 Task: Use Breakbeat Short Effect in this video Movie B.mp4
Action: Mouse moved to (440, 214)
Screenshot: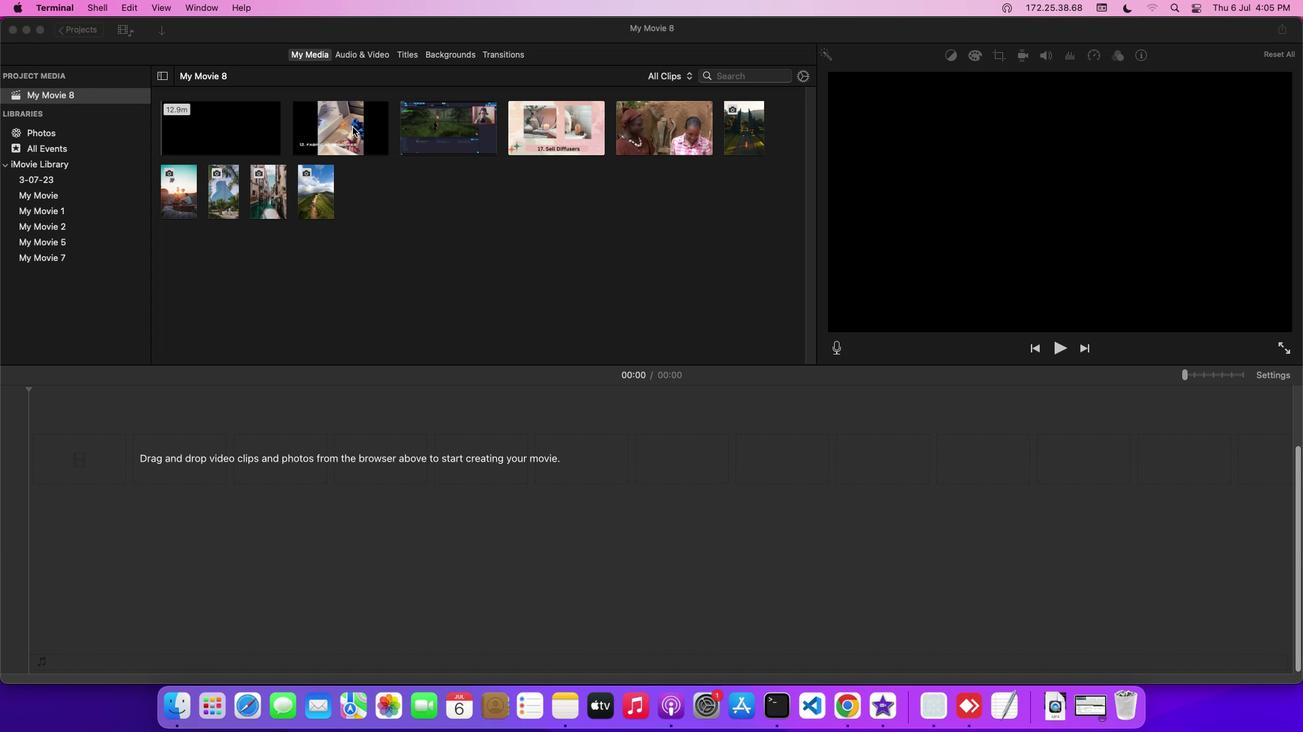 
Action: Mouse pressed left at (440, 214)
Screenshot: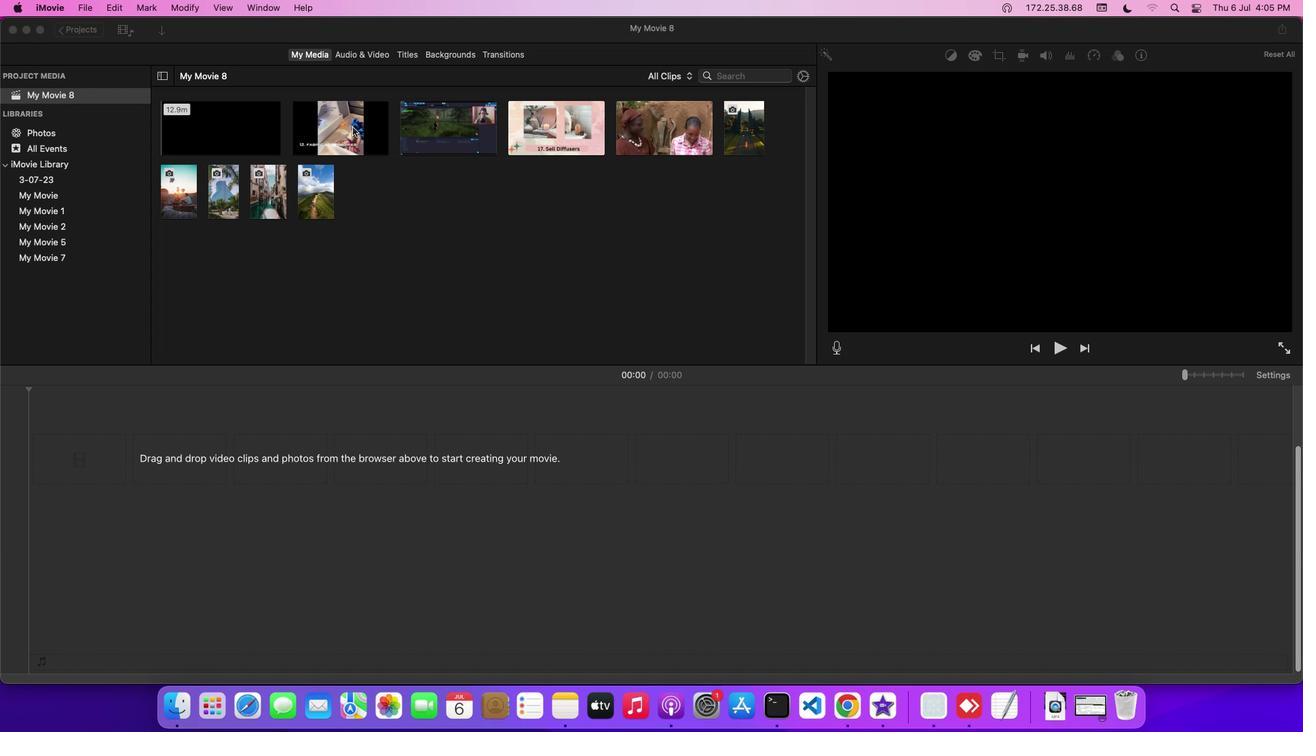 
Action: Mouse moved to (434, 139)
Screenshot: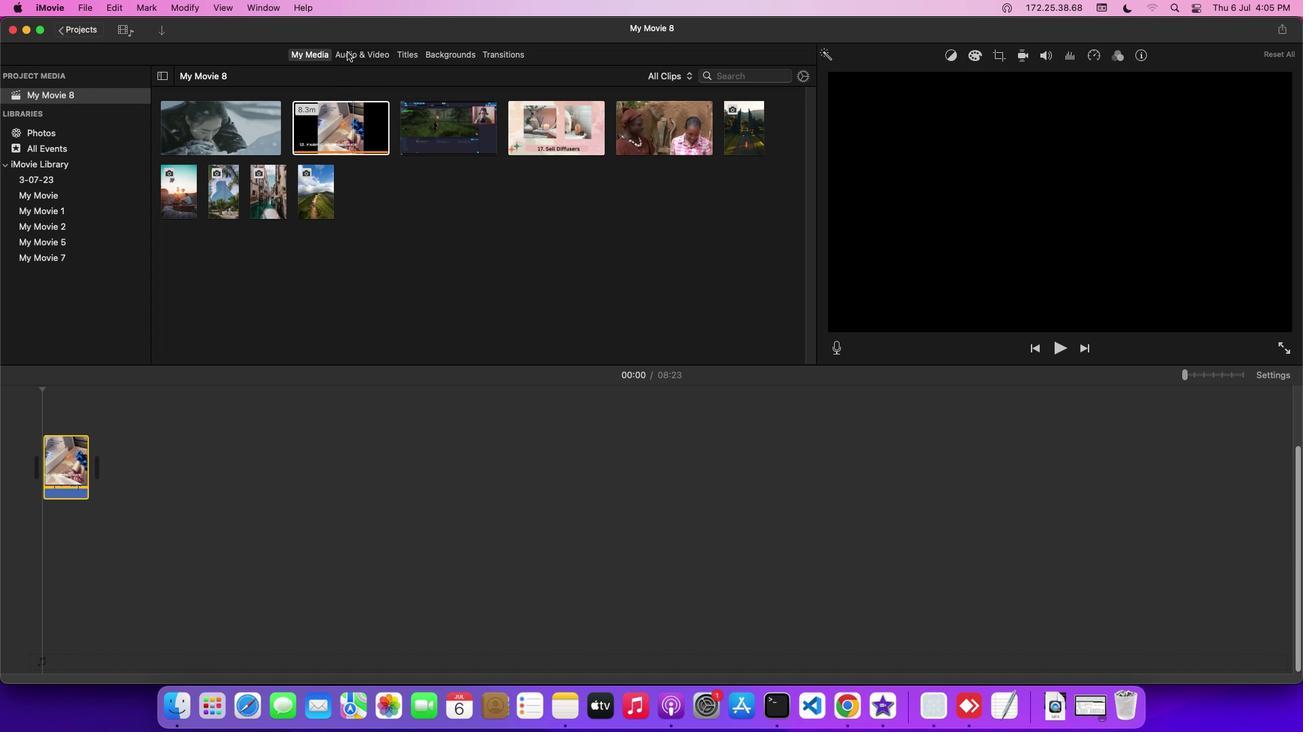
Action: Mouse pressed left at (434, 139)
Screenshot: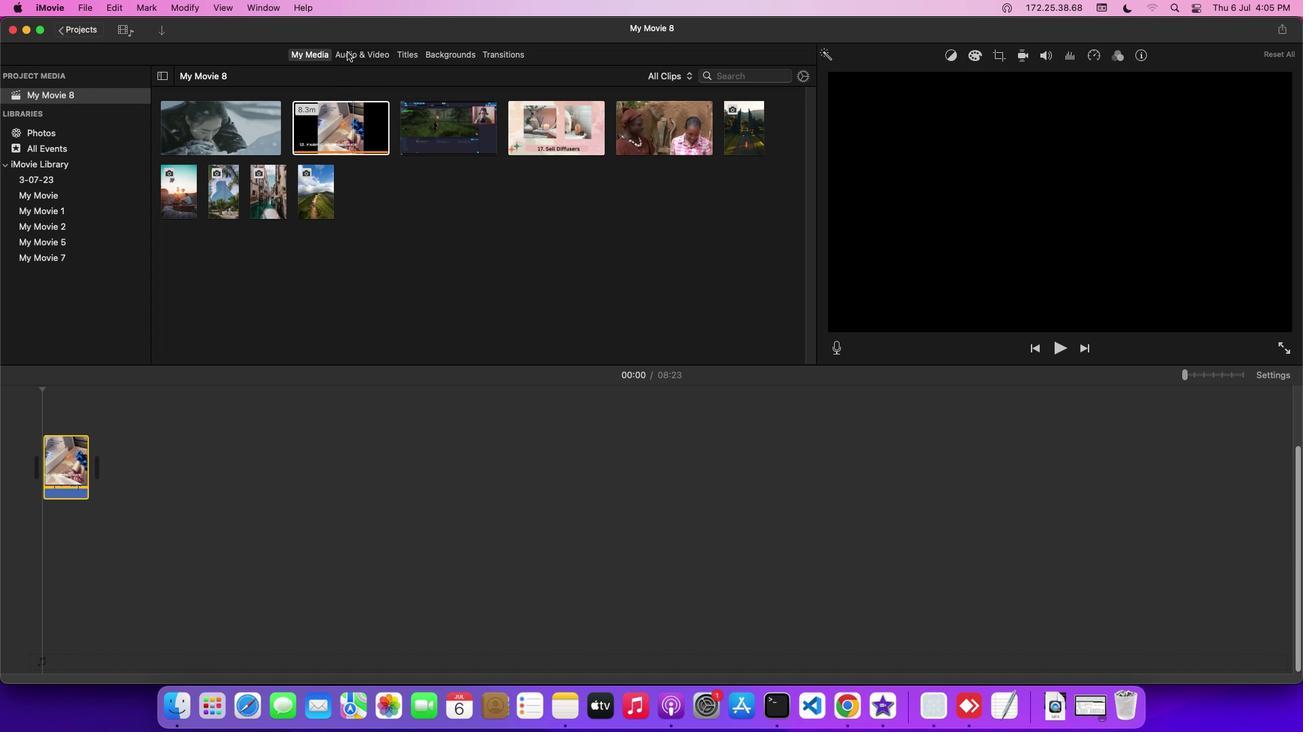 
Action: Mouse moved to (162, 213)
Screenshot: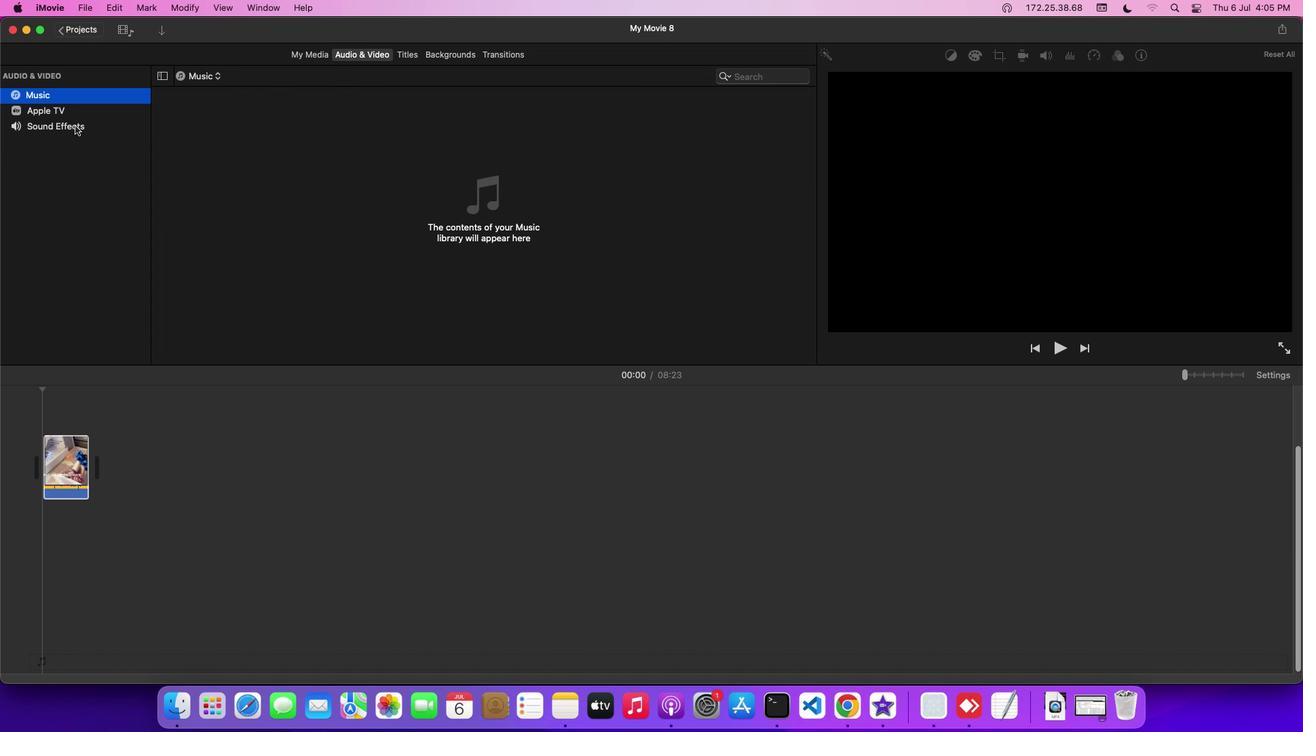
Action: Mouse pressed left at (162, 213)
Screenshot: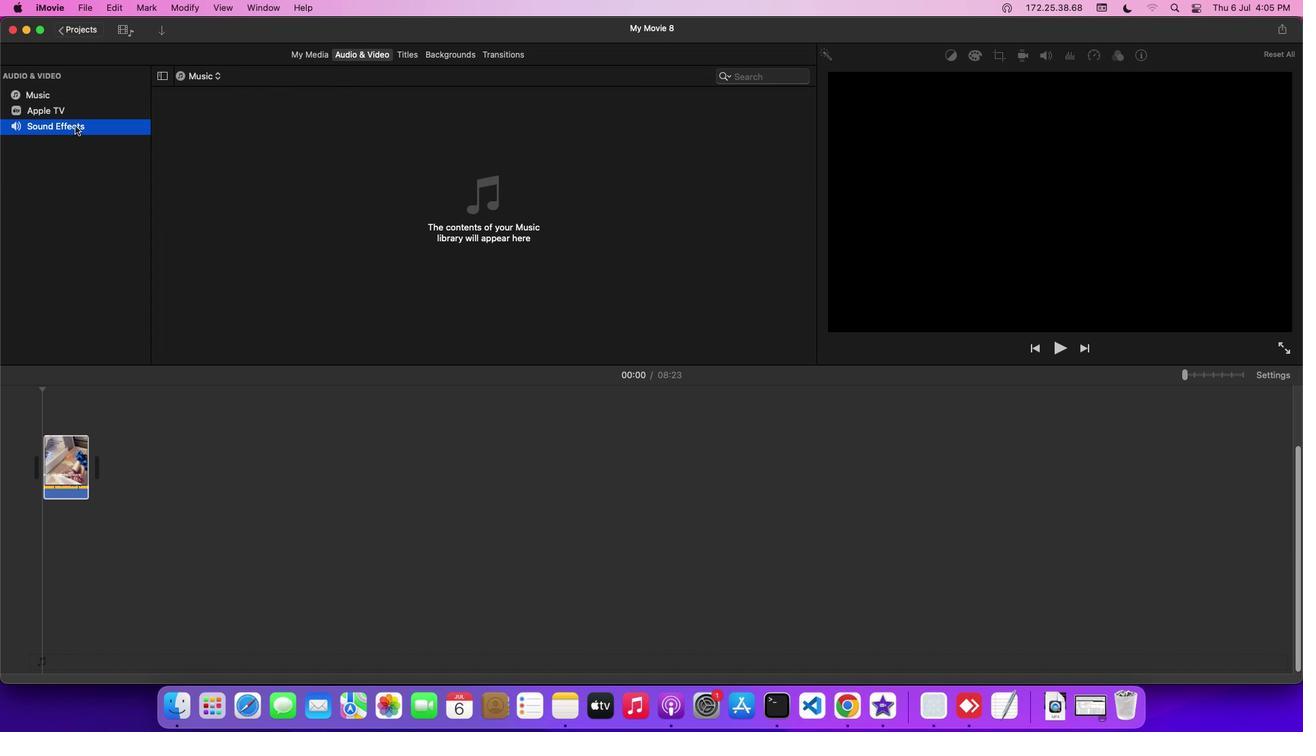 
Action: Mouse moved to (327, 337)
Screenshot: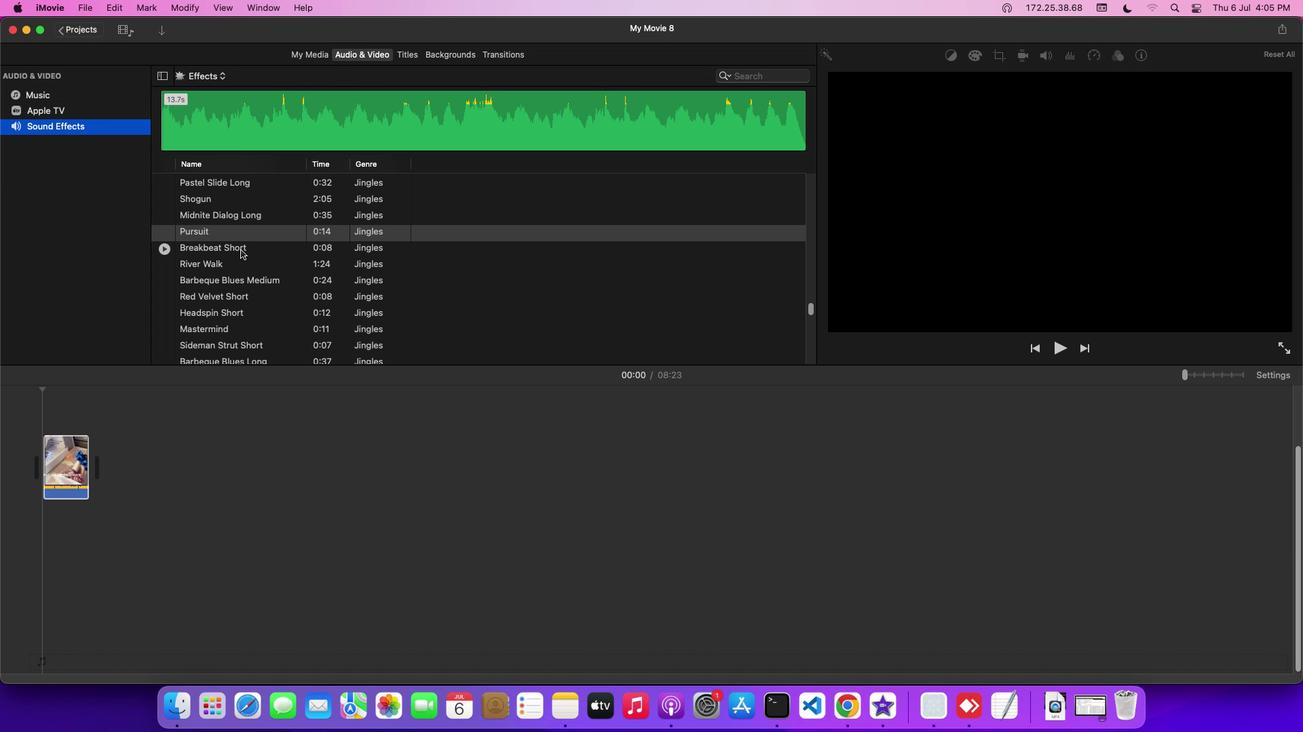 
Action: Mouse pressed left at (327, 337)
Screenshot: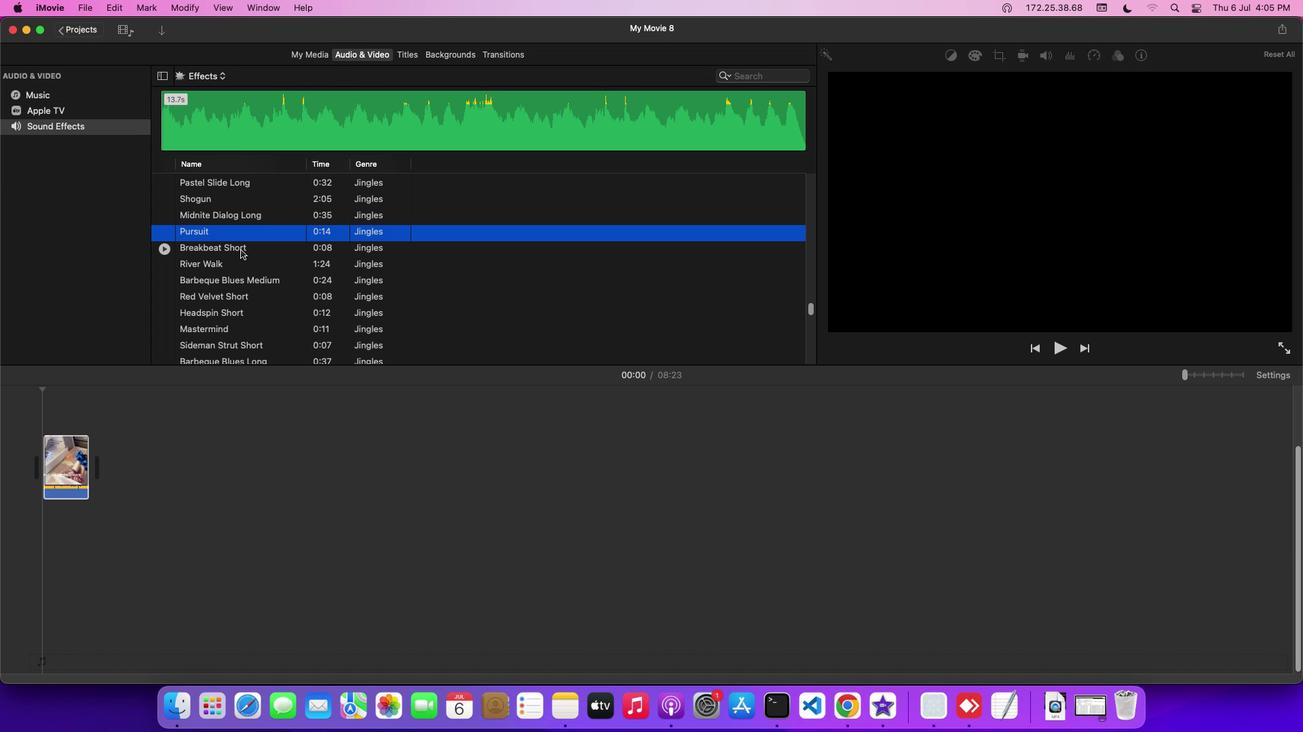 
Action: Mouse moved to (340, 335)
Screenshot: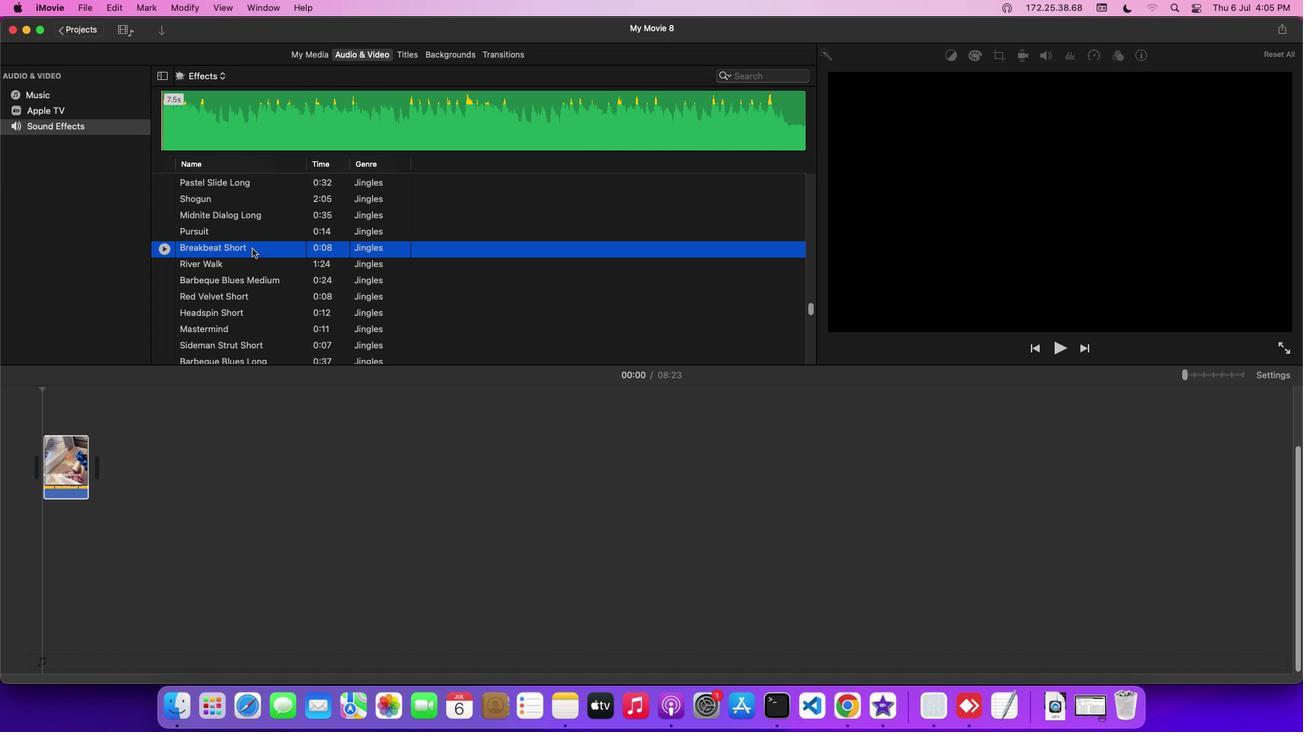 
Action: Mouse pressed left at (340, 335)
Screenshot: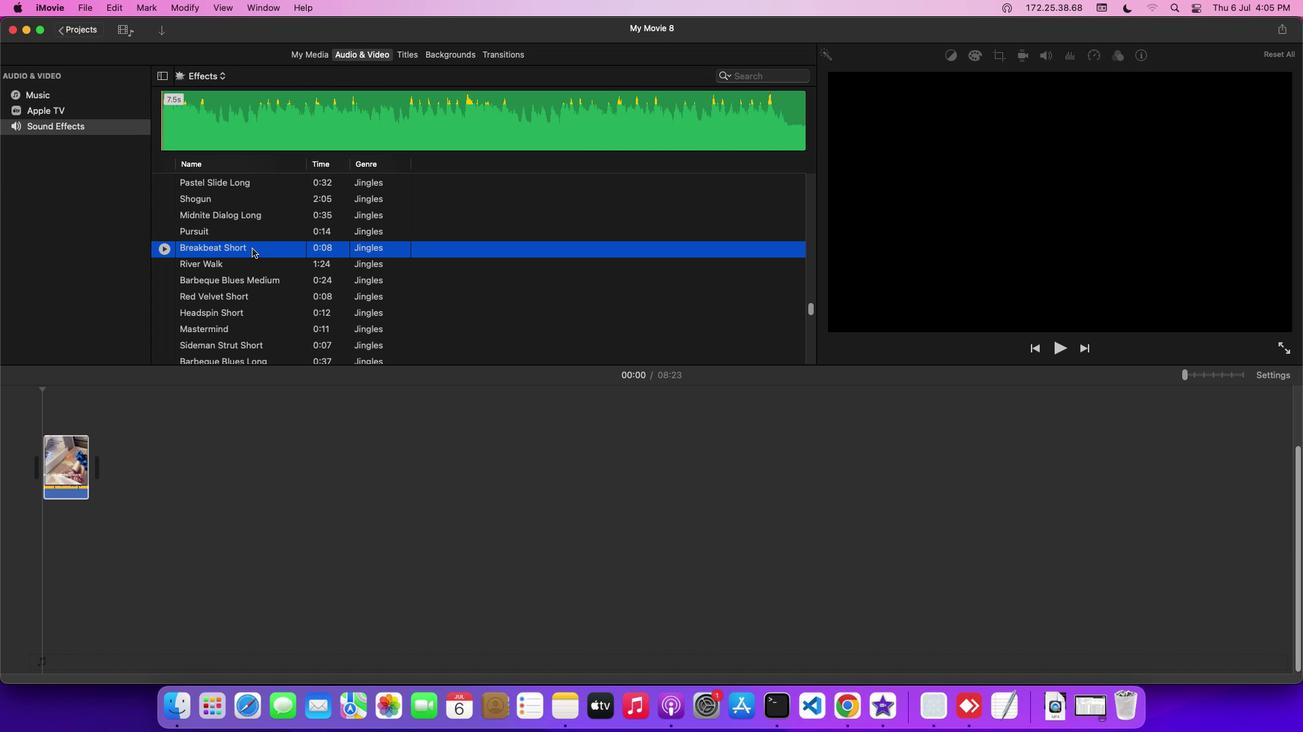 
Action: Mouse moved to (398, 578)
Screenshot: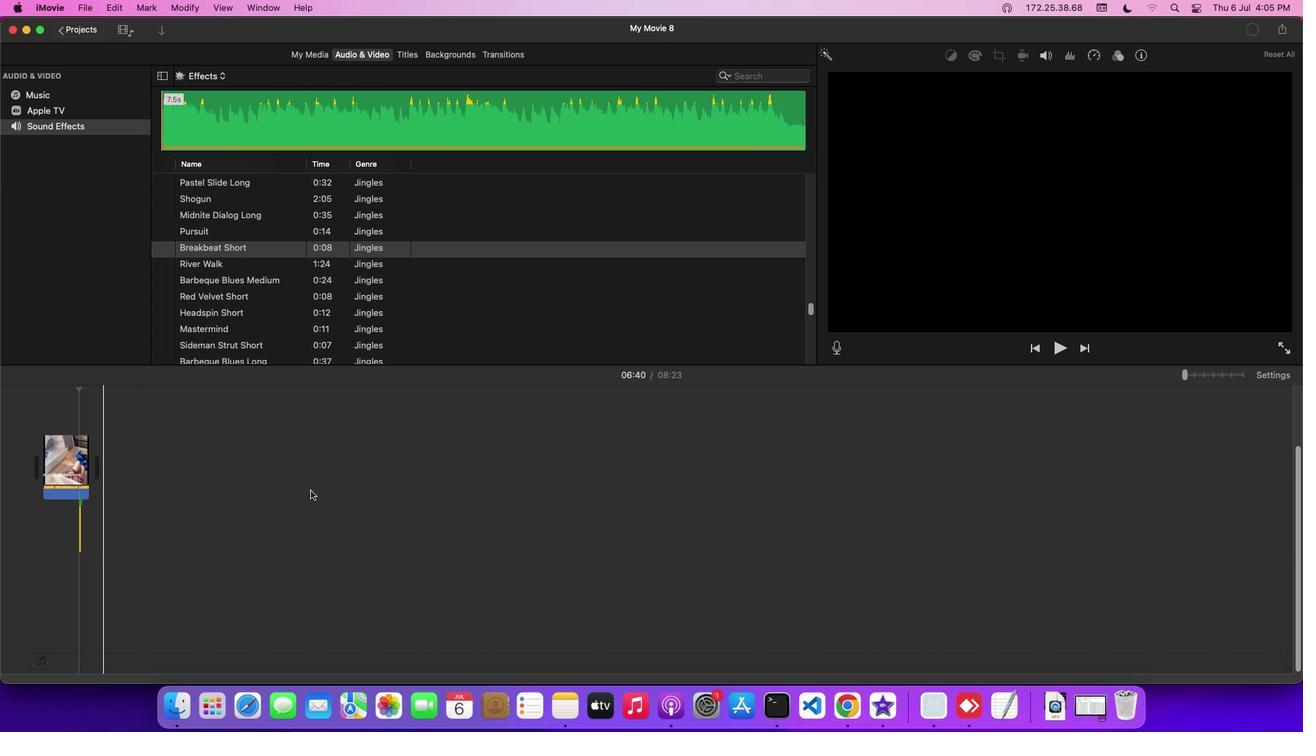 
